 Task: Enable 'Show reminders on top of other windows' in Outlook settings.
Action: Mouse moved to (40, 34)
Screenshot: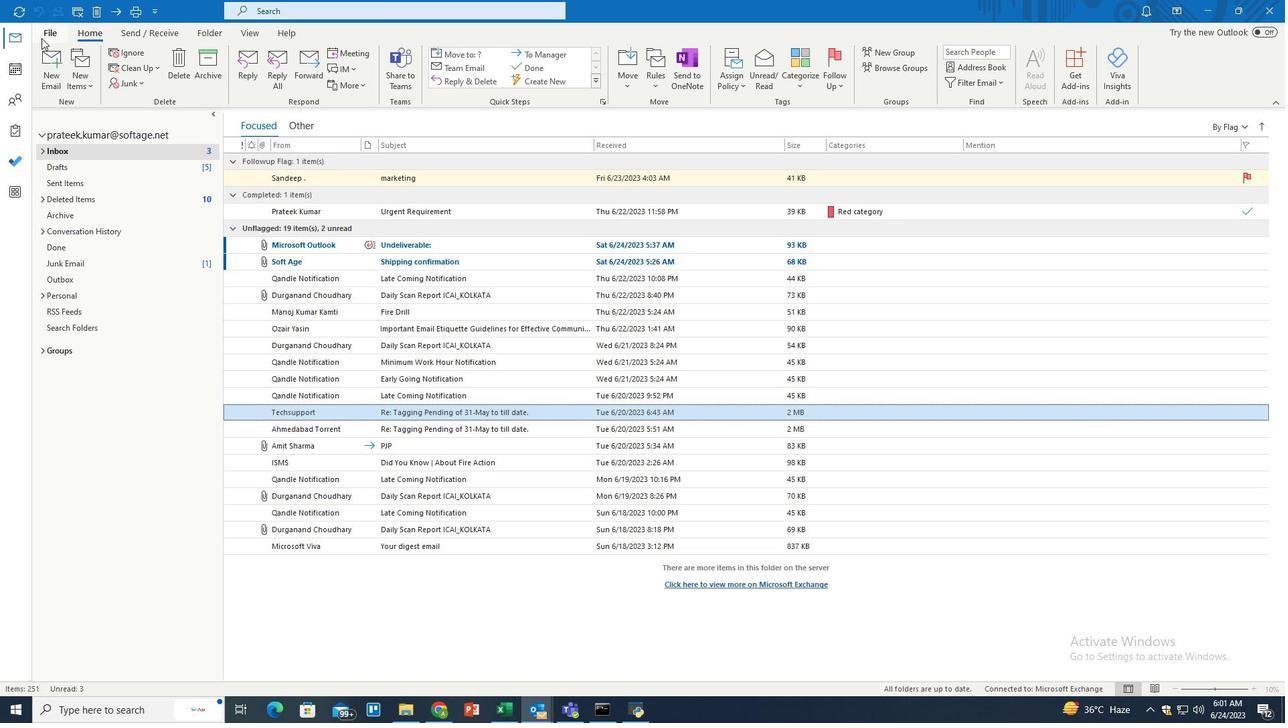 
Action: Mouse pressed left at (40, 34)
Screenshot: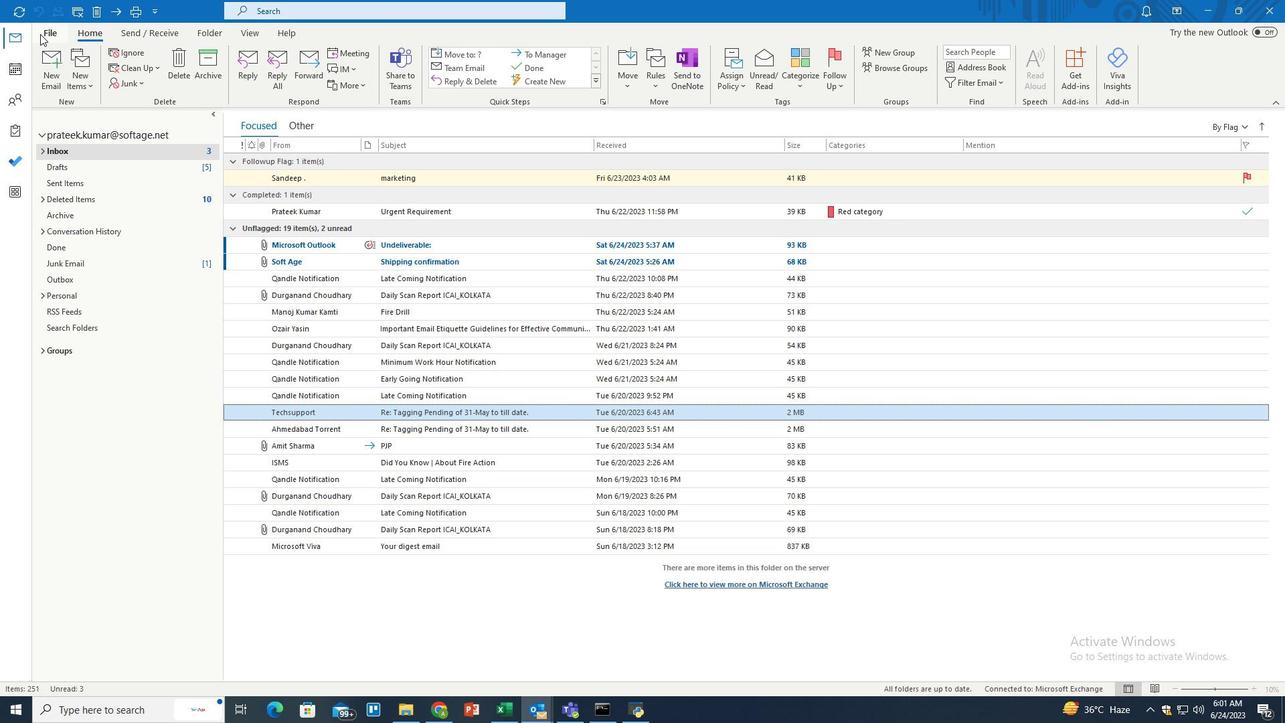 
Action: Mouse moved to (41, 645)
Screenshot: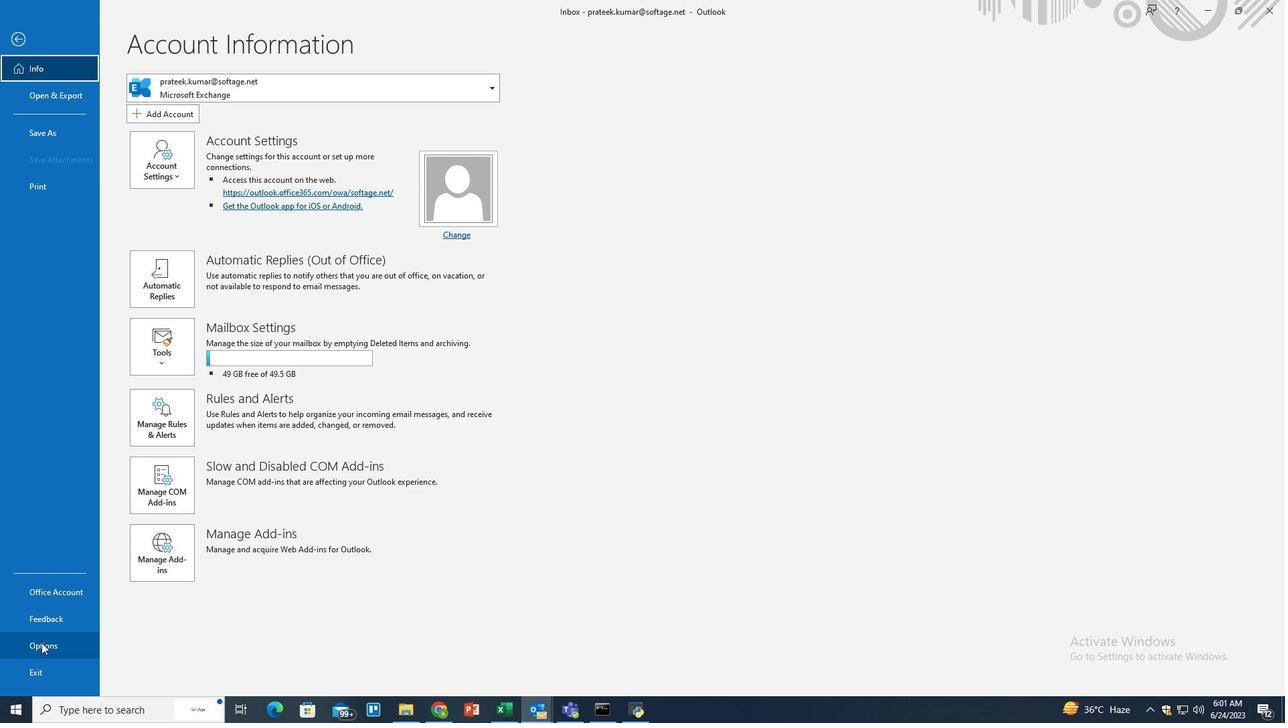 
Action: Mouse pressed left at (41, 645)
Screenshot: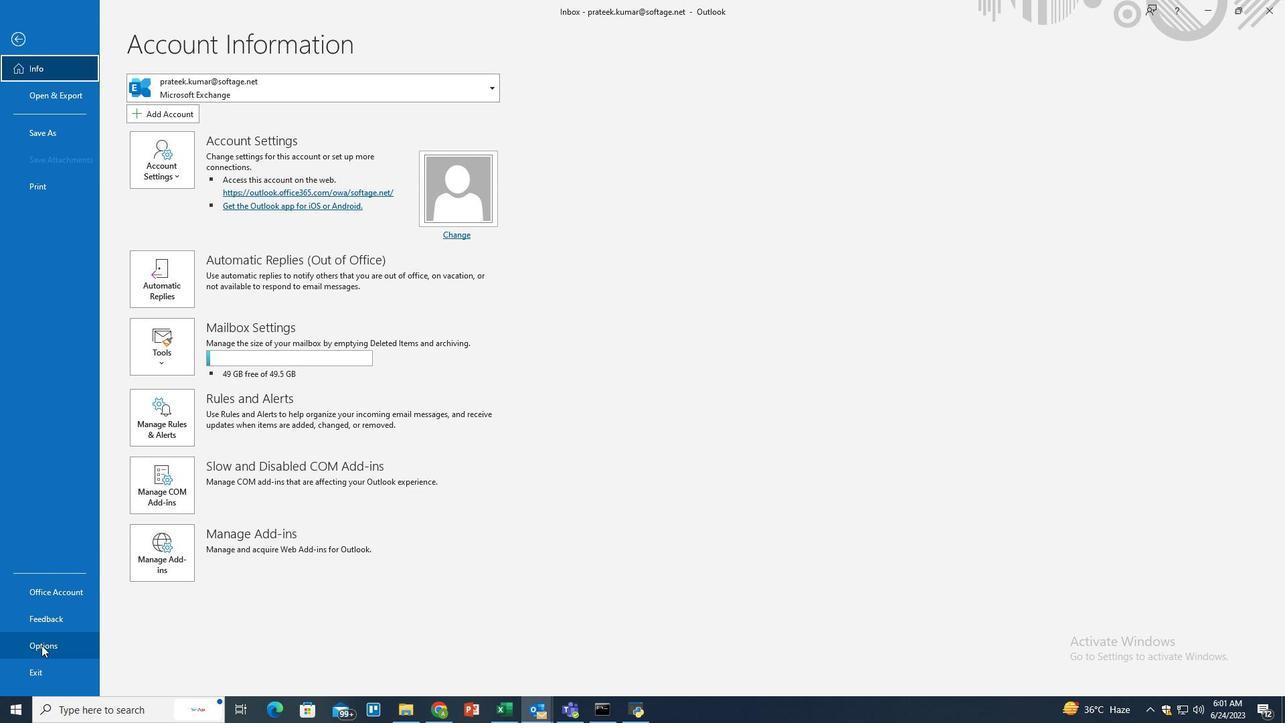 
Action: Mouse moved to (383, 324)
Screenshot: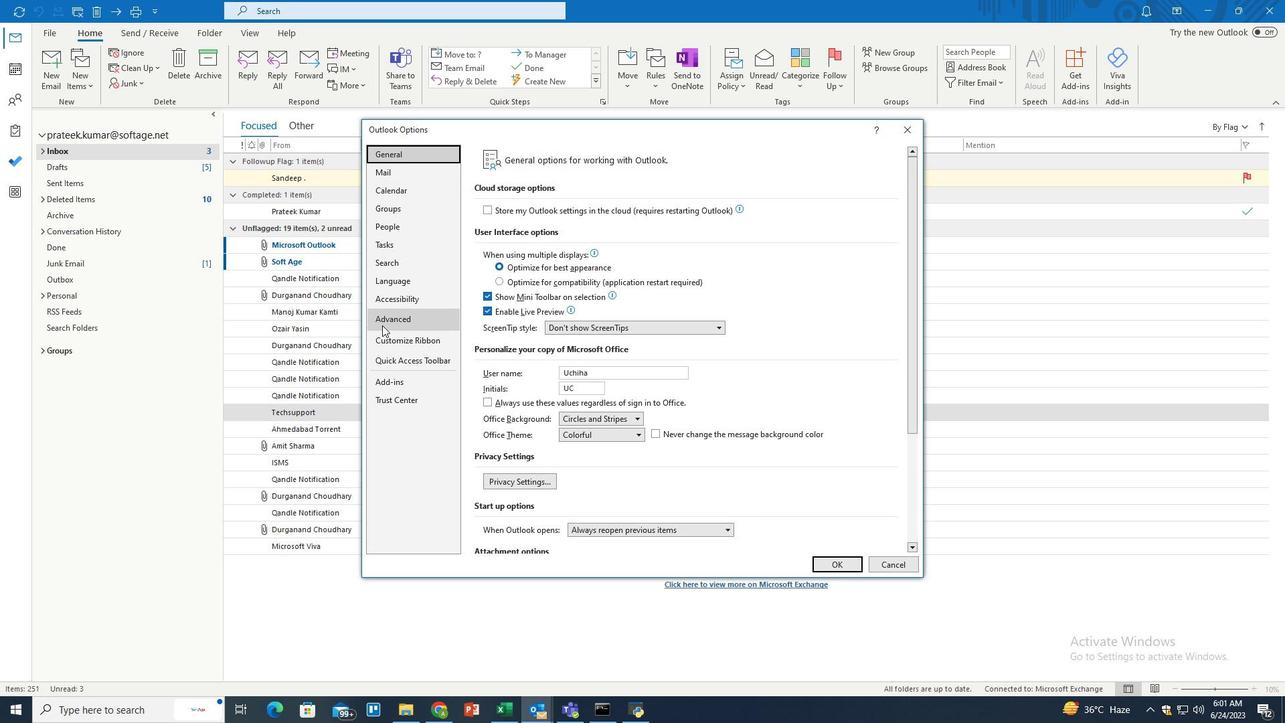
Action: Mouse pressed left at (383, 324)
Screenshot: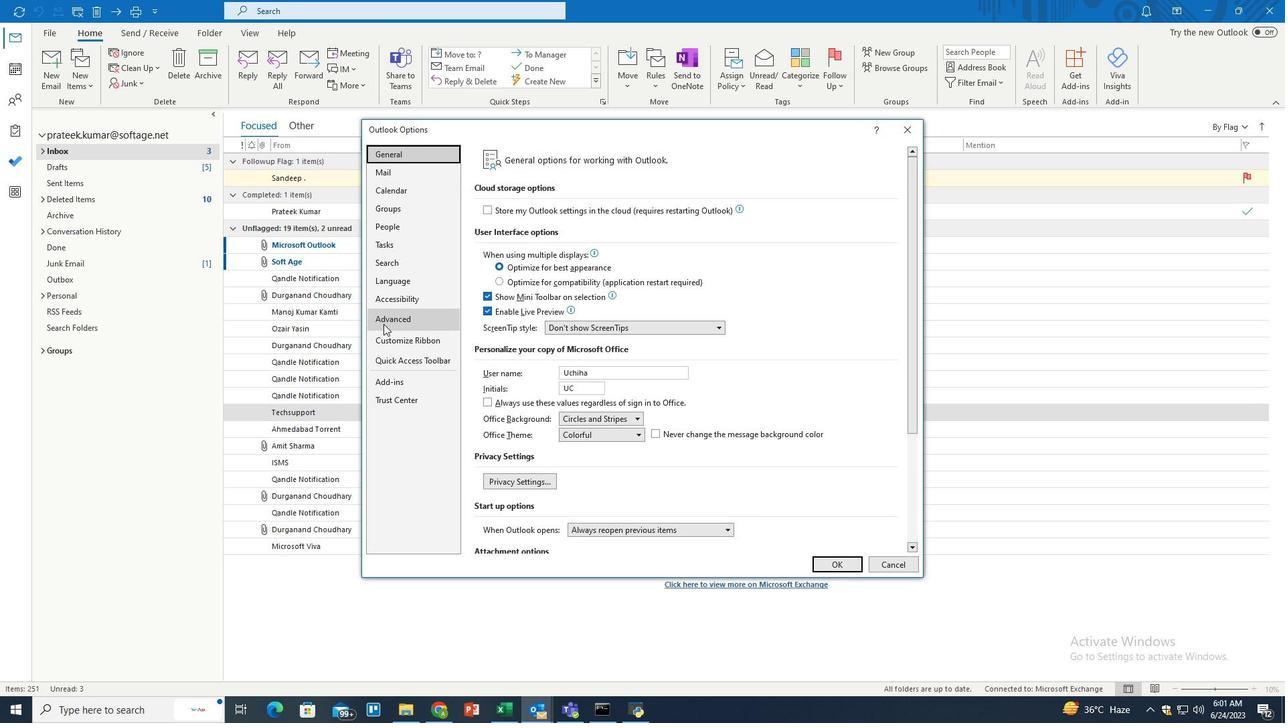 
Action: Mouse moved to (546, 387)
Screenshot: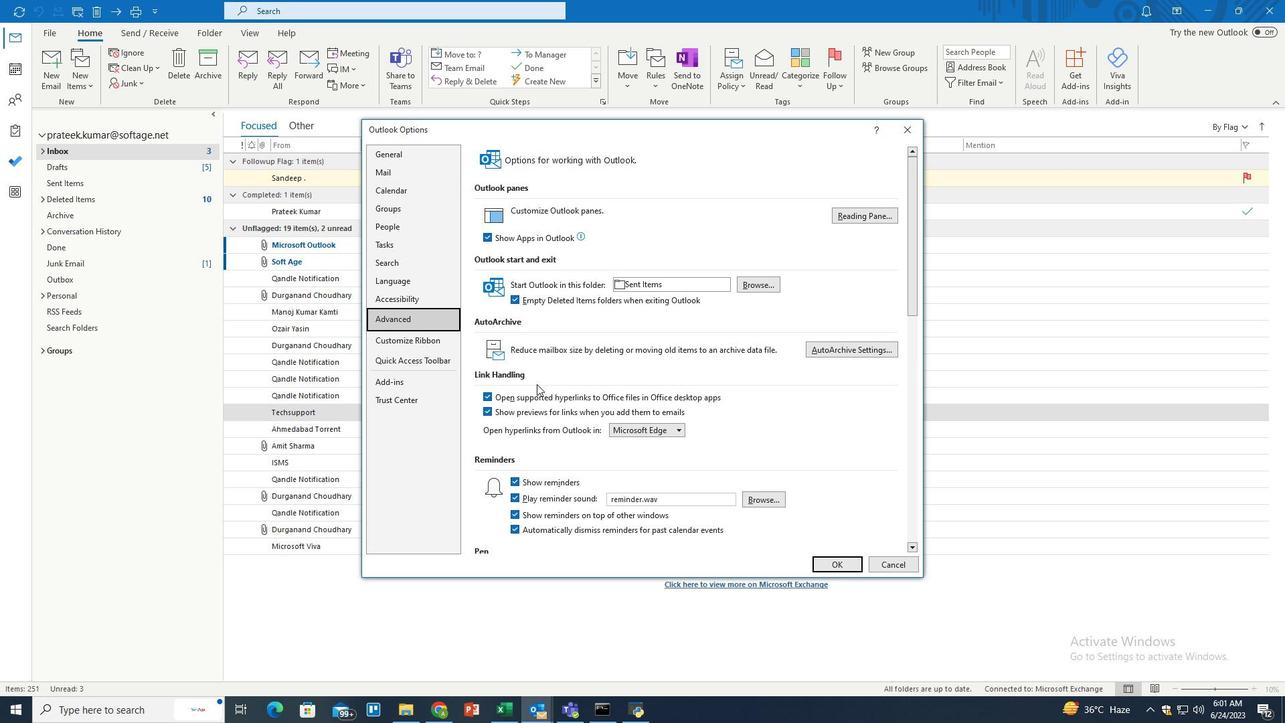 
Action: Mouse scrolled (546, 387) with delta (0, 0)
Screenshot: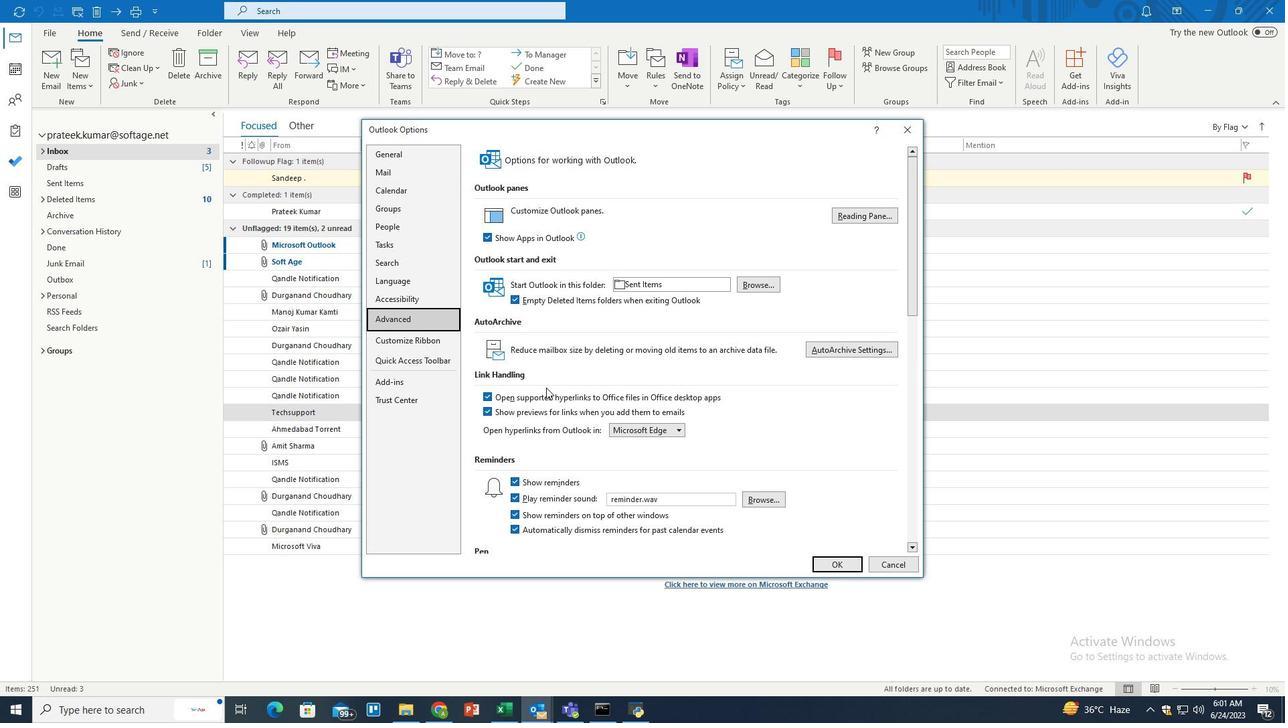 
Action: Mouse scrolled (546, 387) with delta (0, 0)
Screenshot: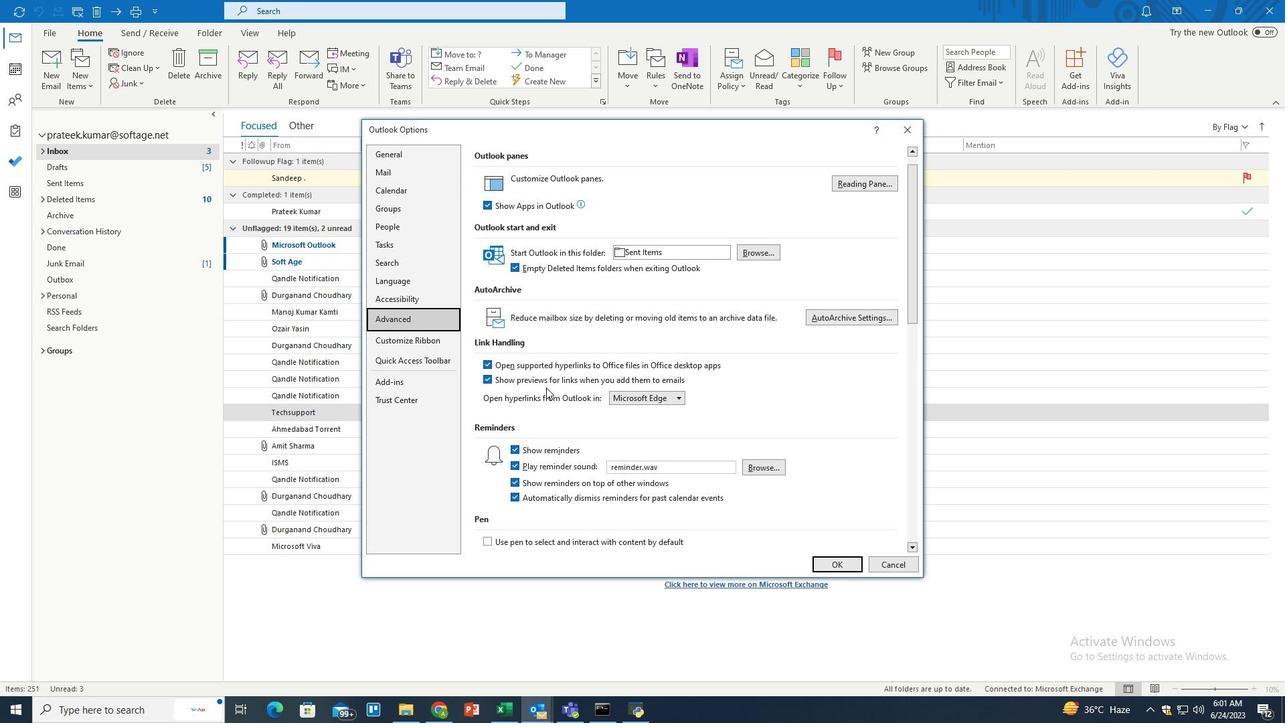 
Action: Mouse scrolled (546, 387) with delta (0, 0)
Screenshot: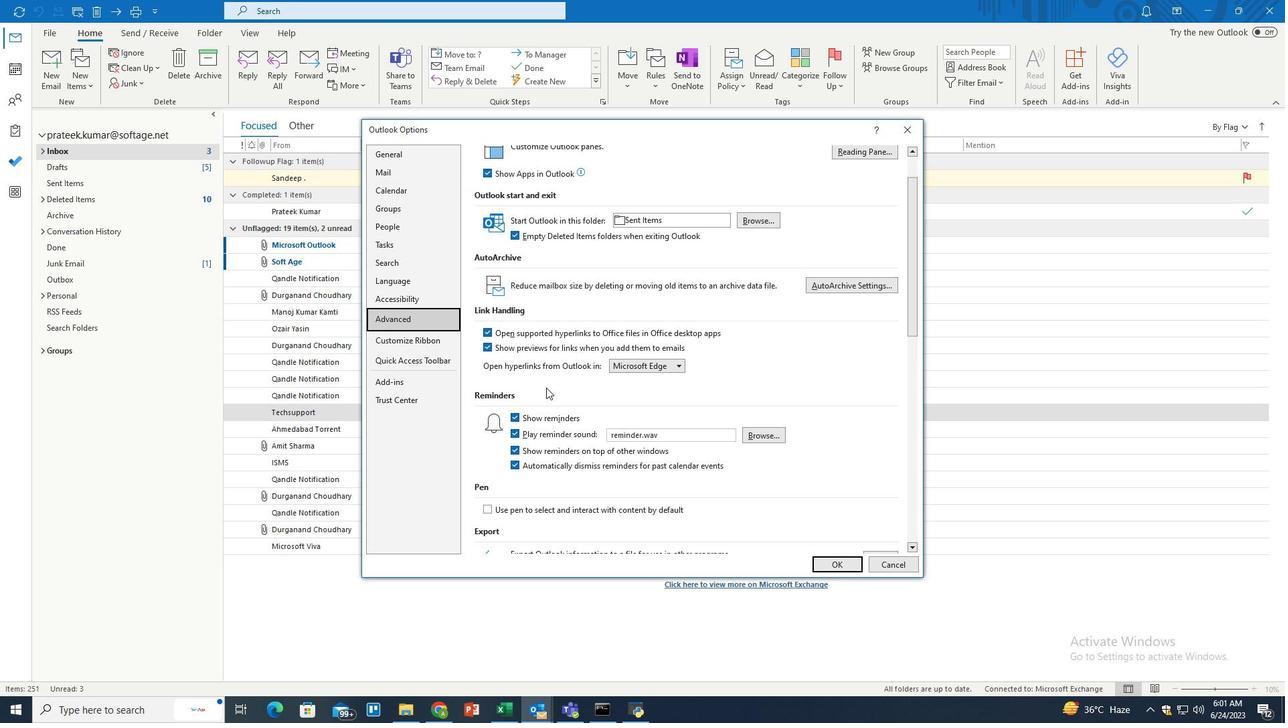 
Action: Mouse scrolled (546, 387) with delta (0, 0)
Screenshot: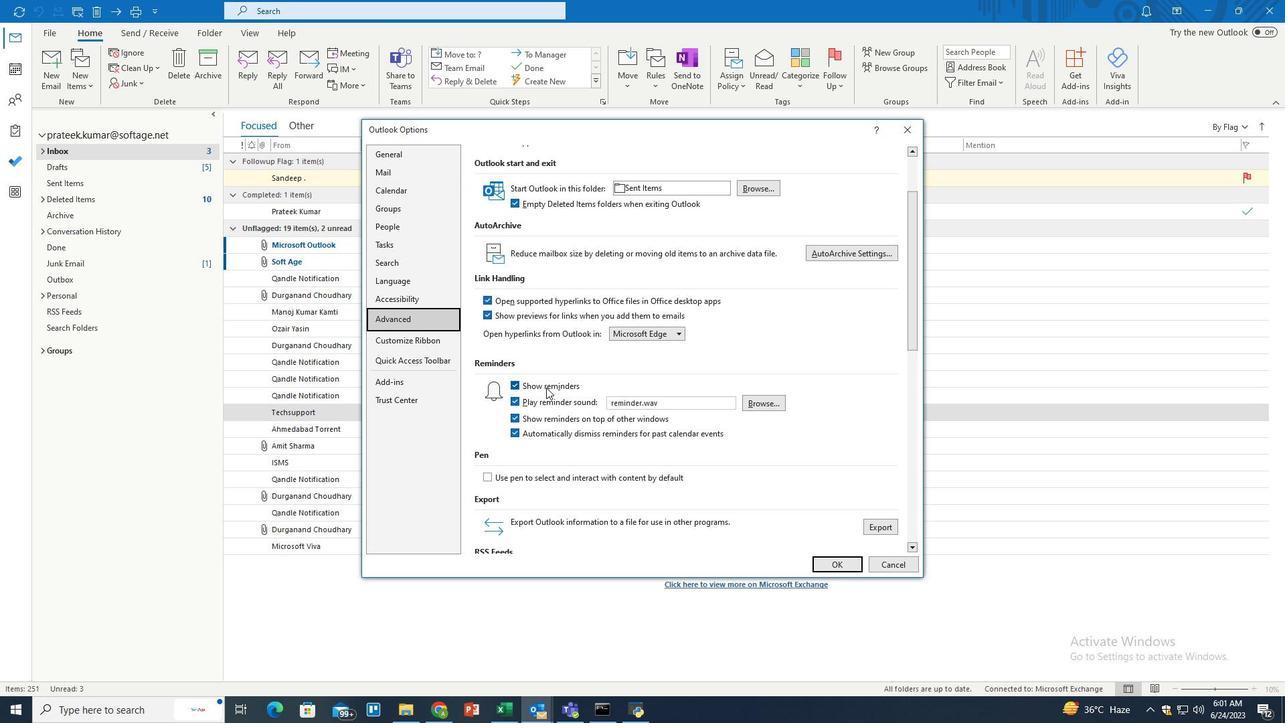 
Action: Mouse scrolled (546, 387) with delta (0, 0)
Screenshot: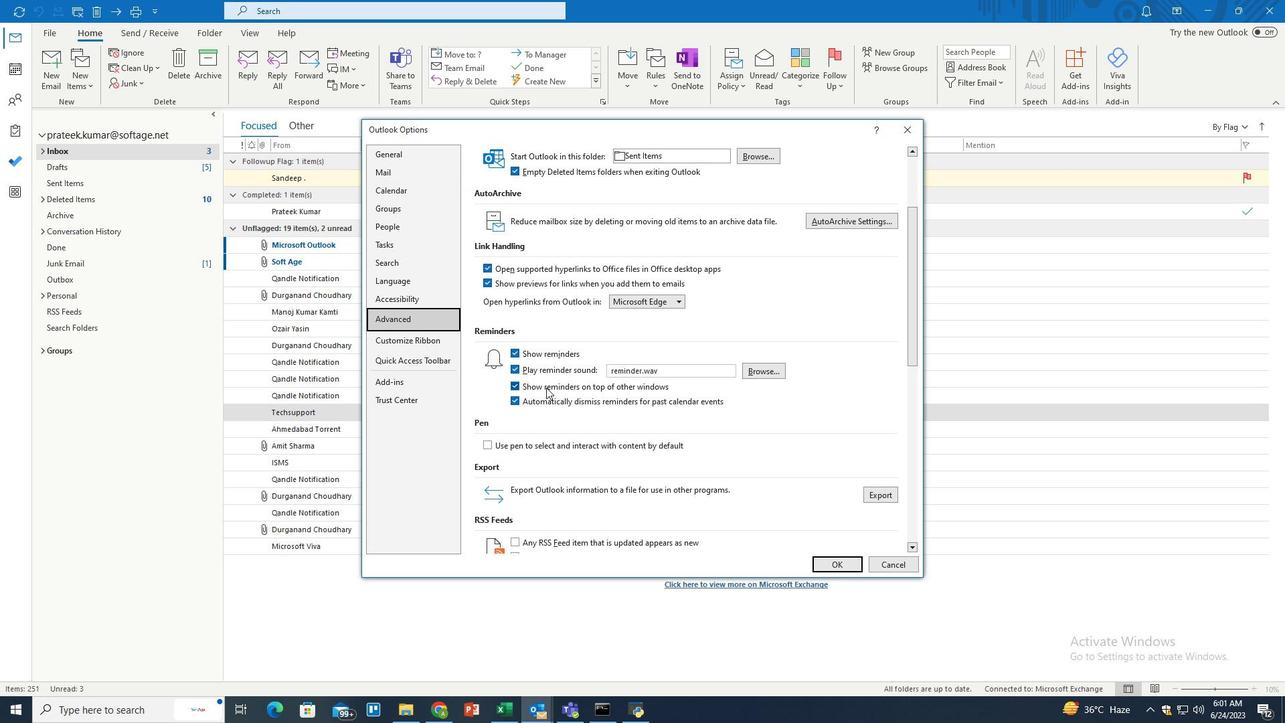 
Action: Mouse scrolled (546, 387) with delta (0, 0)
Screenshot: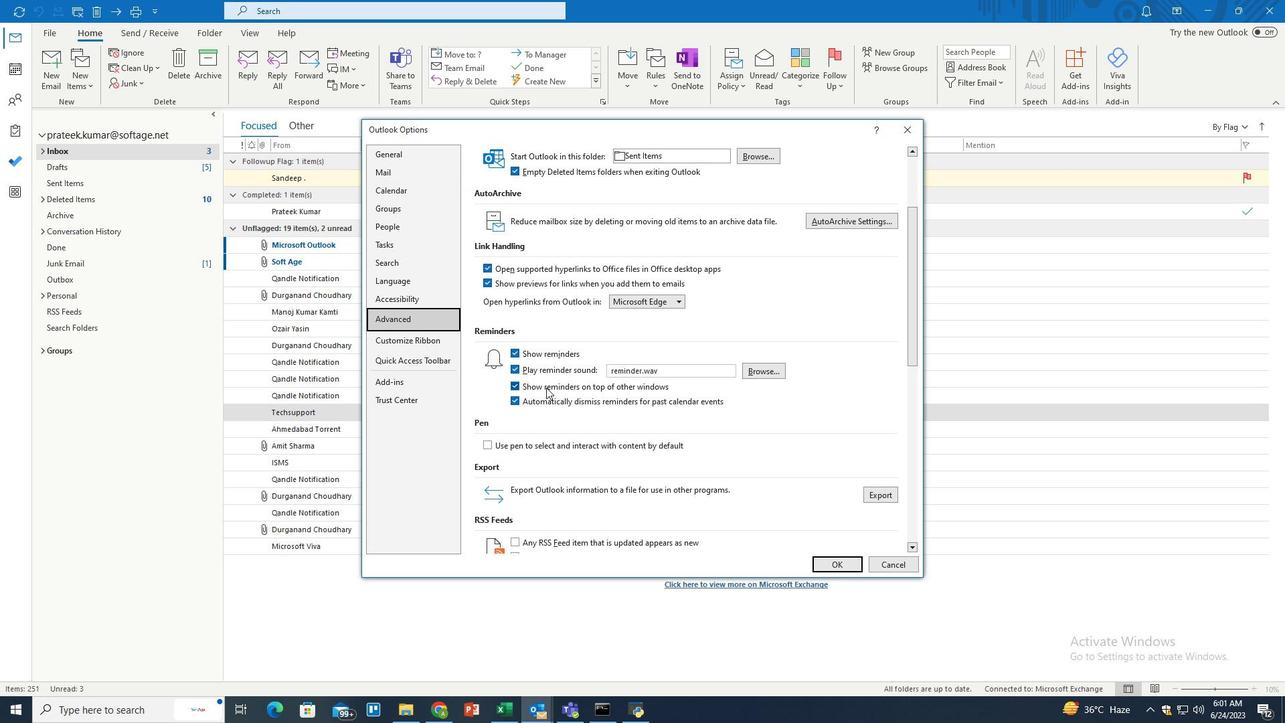 
Action: Mouse moved to (488, 382)
Screenshot: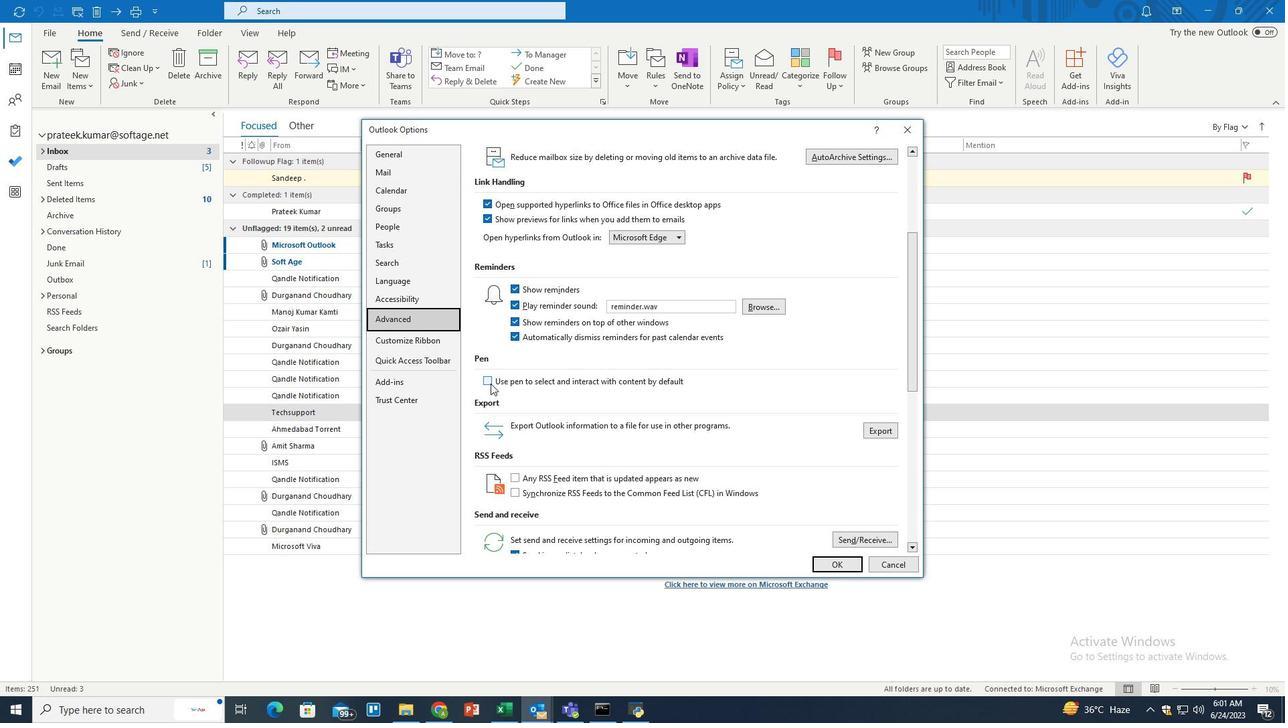 
Action: Mouse pressed left at (488, 382)
Screenshot: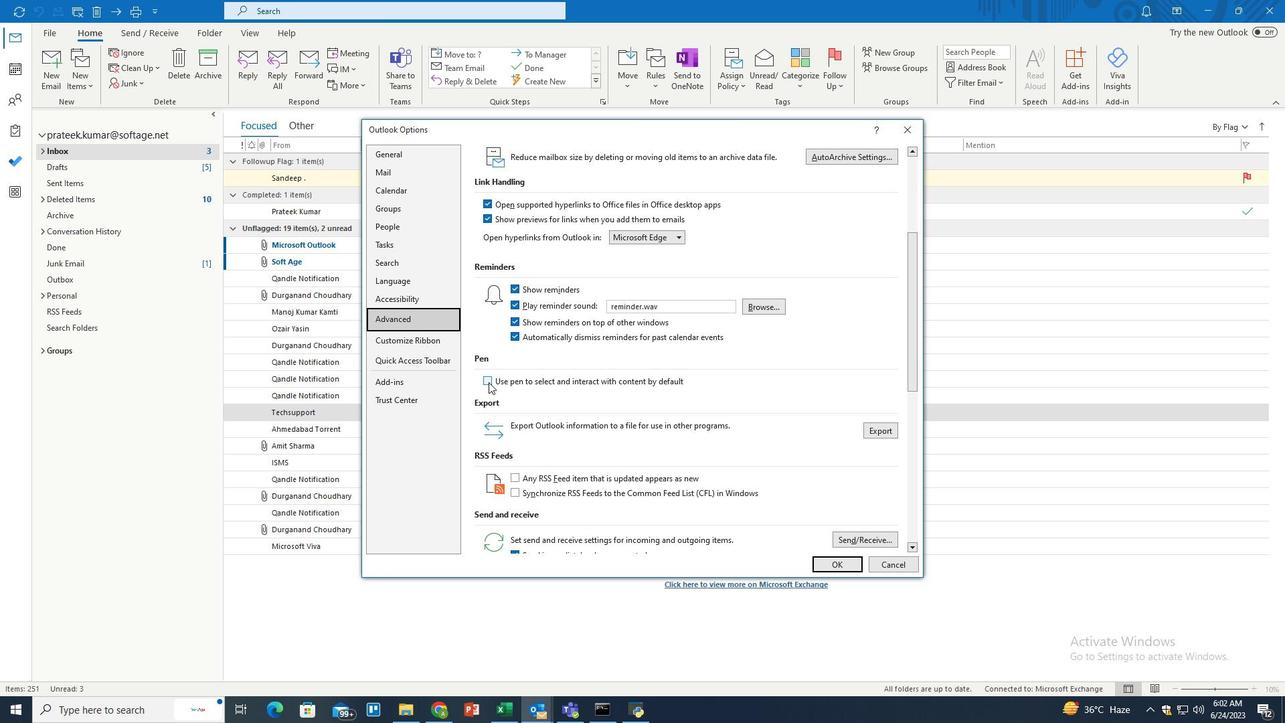 
Action: Mouse moved to (827, 559)
Screenshot: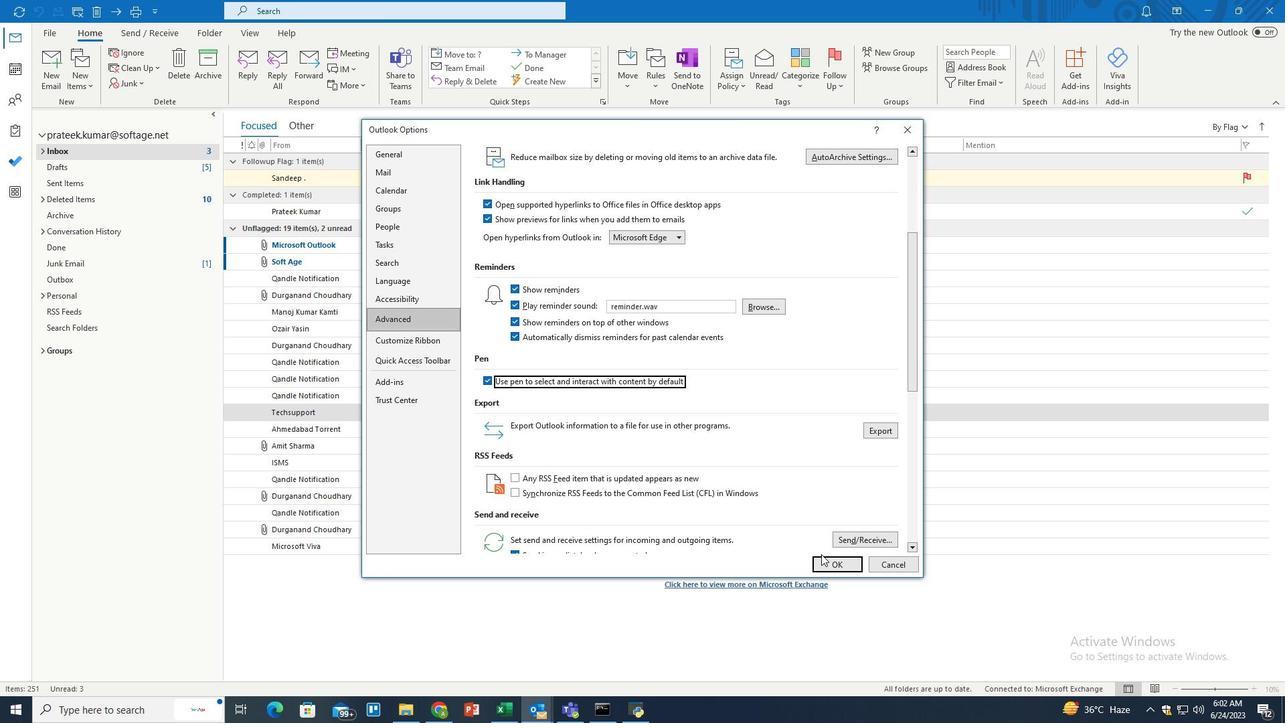 
Action: Mouse pressed left at (827, 559)
Screenshot: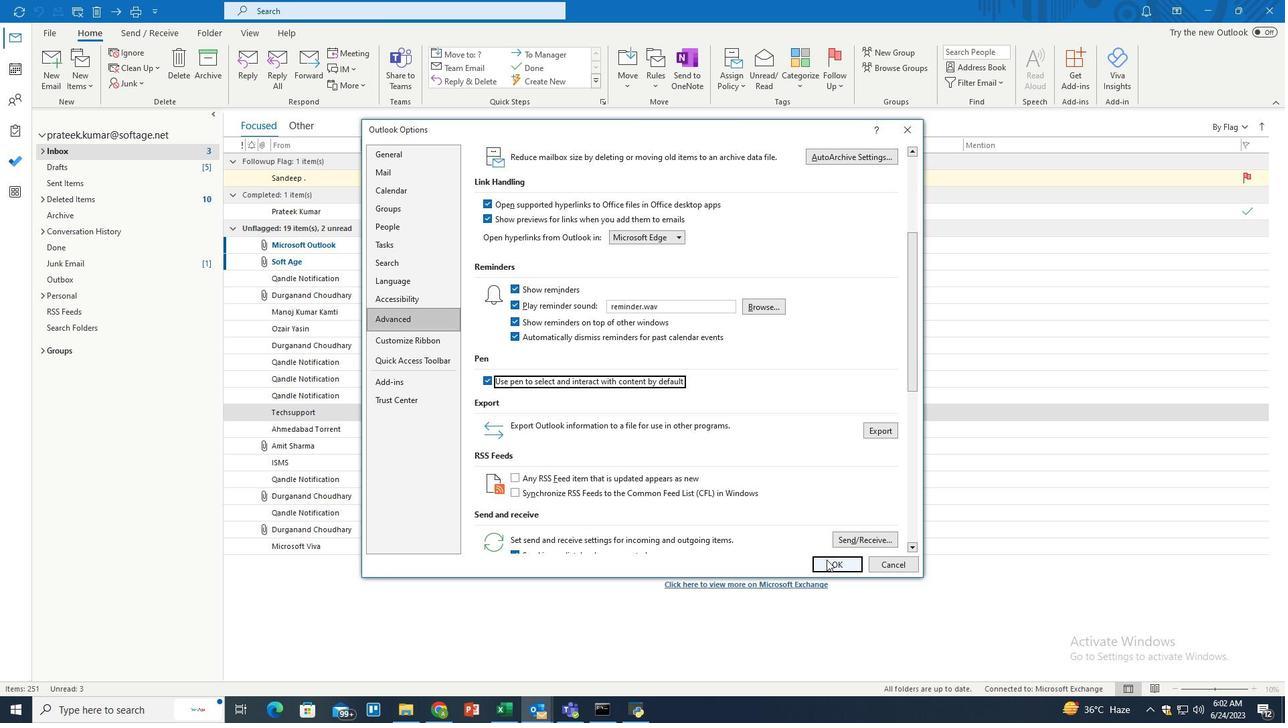 
Action: Mouse moved to (614, 421)
Screenshot: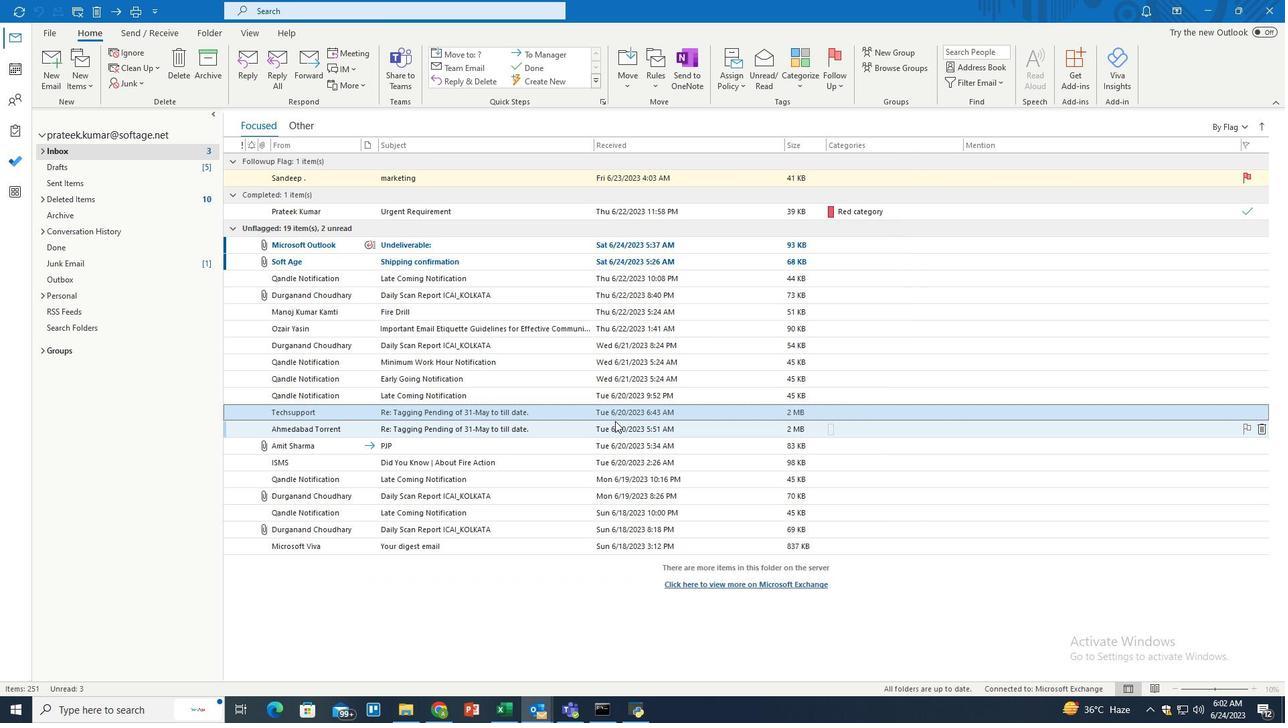 
